 Task: Create a rule from the Routing list, Task moved to a section -> Set Priority in the project AgileInsight , set the section as Done clear the priority
Action: Mouse moved to (56, 256)
Screenshot: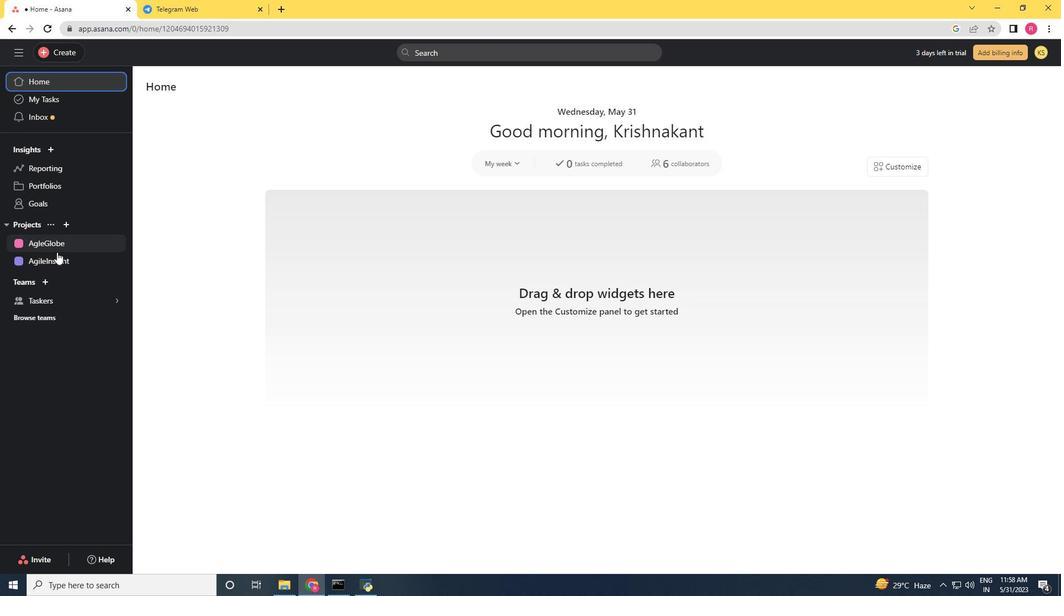 
Action: Mouse pressed left at (56, 256)
Screenshot: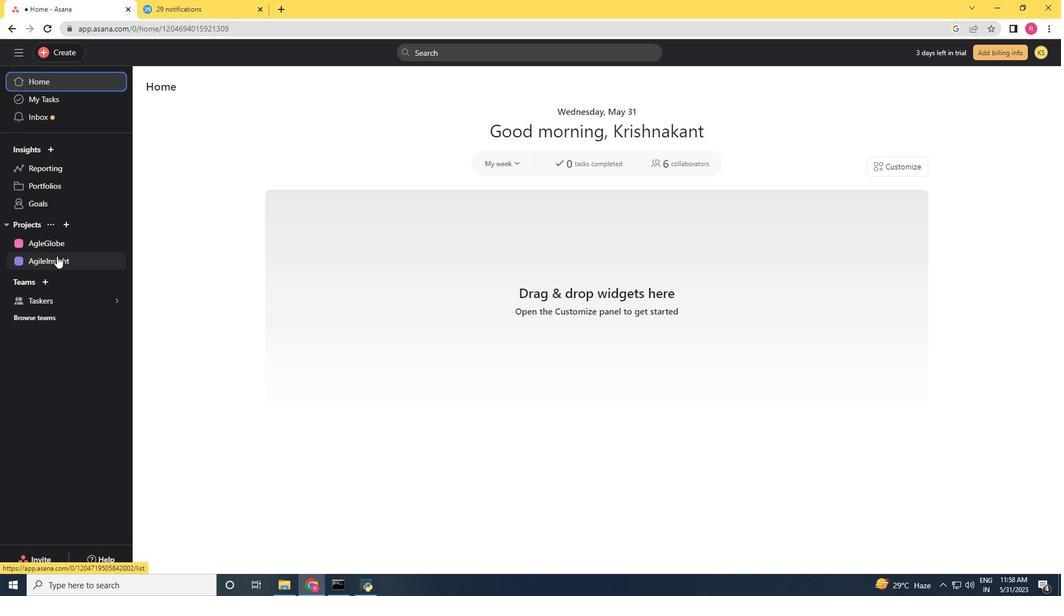 
Action: Mouse moved to (1004, 90)
Screenshot: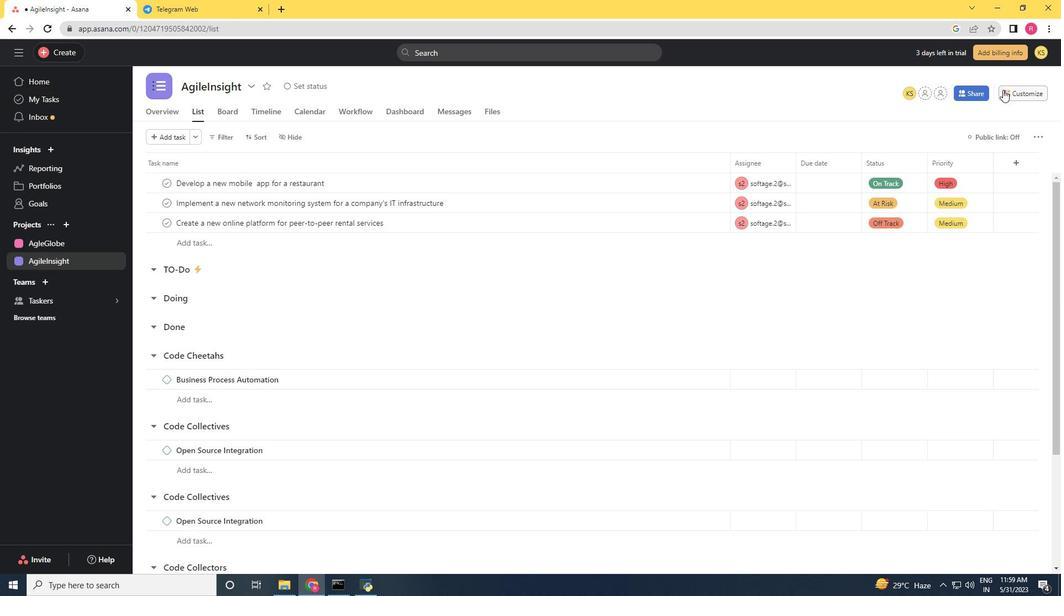 
Action: Mouse pressed left at (1004, 90)
Screenshot: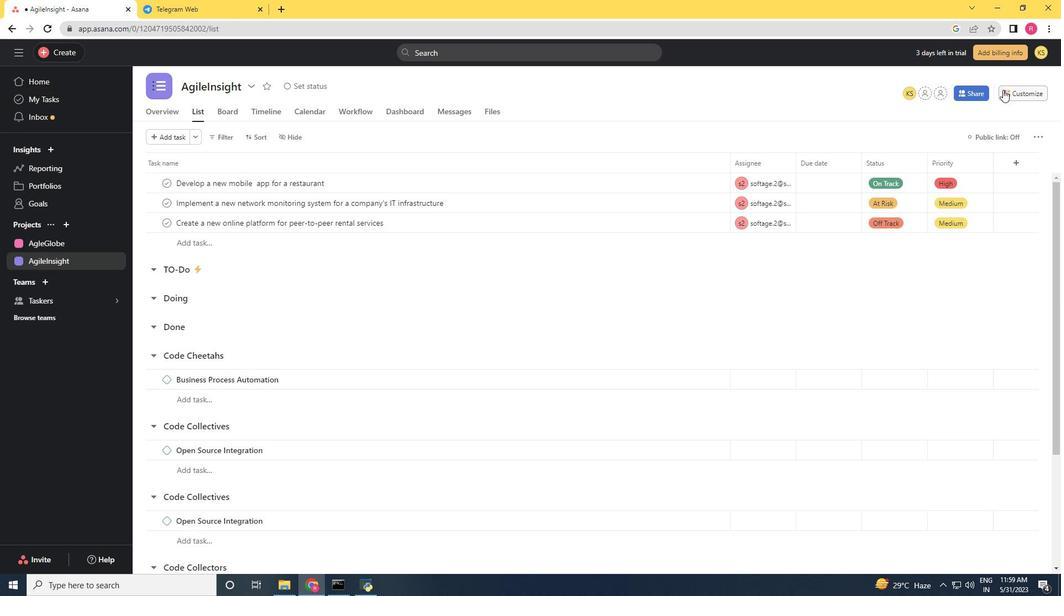 
Action: Mouse moved to (835, 241)
Screenshot: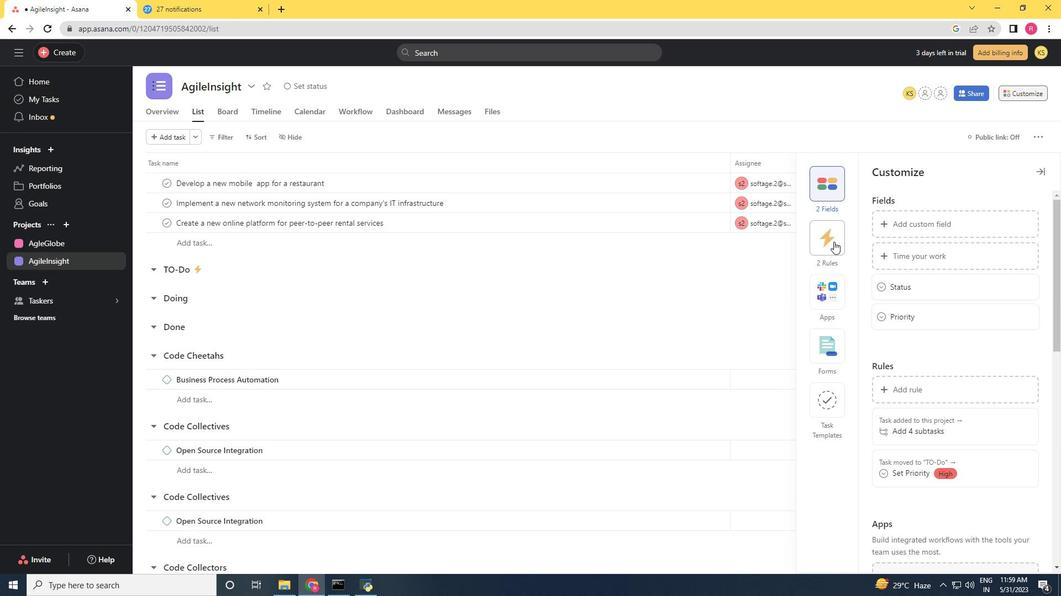 
Action: Mouse pressed left at (835, 241)
Screenshot: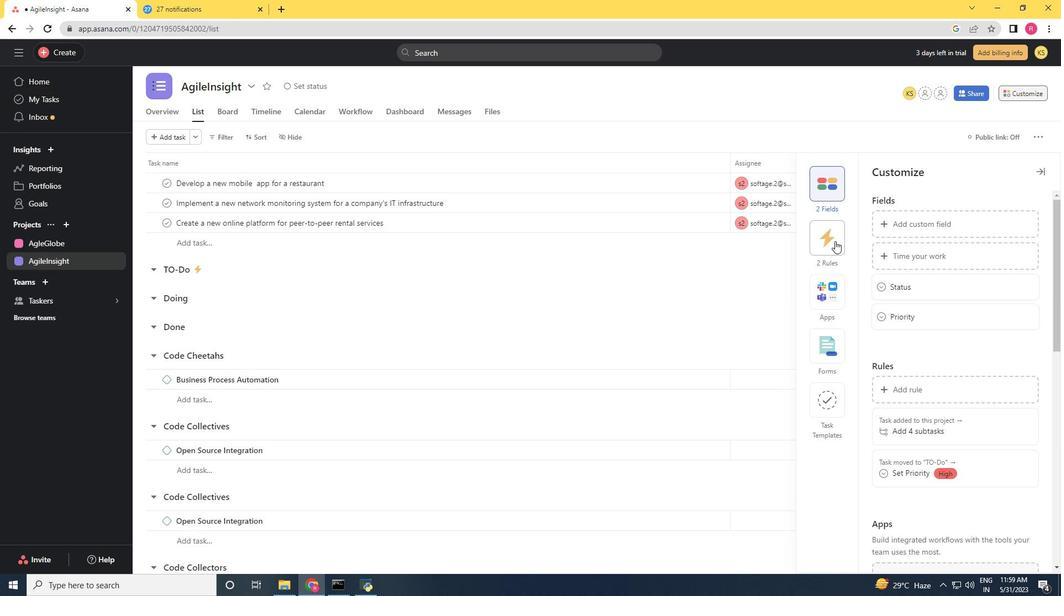 
Action: Mouse moved to (886, 223)
Screenshot: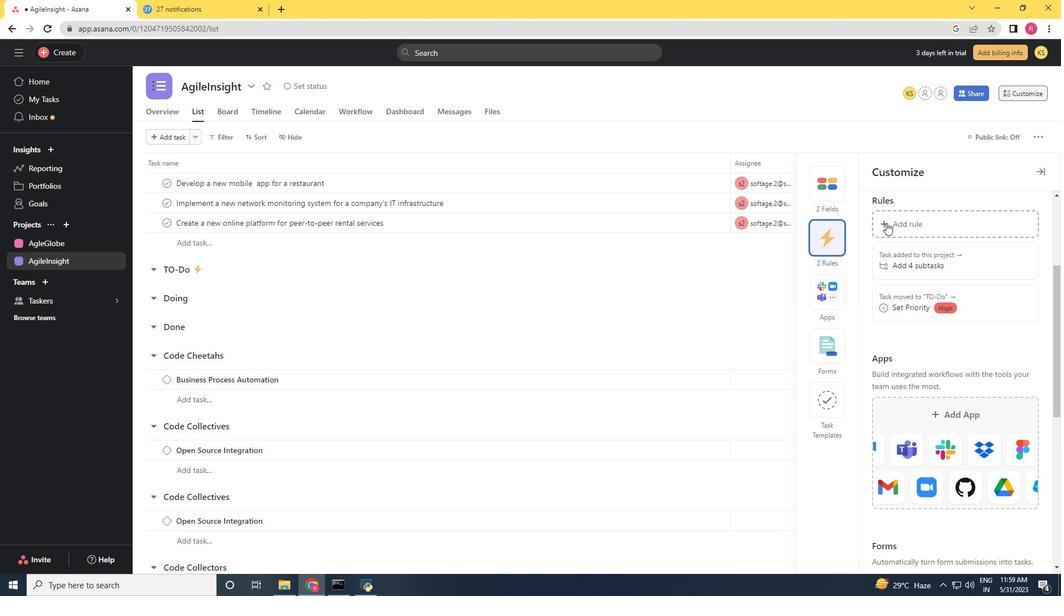 
Action: Mouse pressed left at (886, 223)
Screenshot: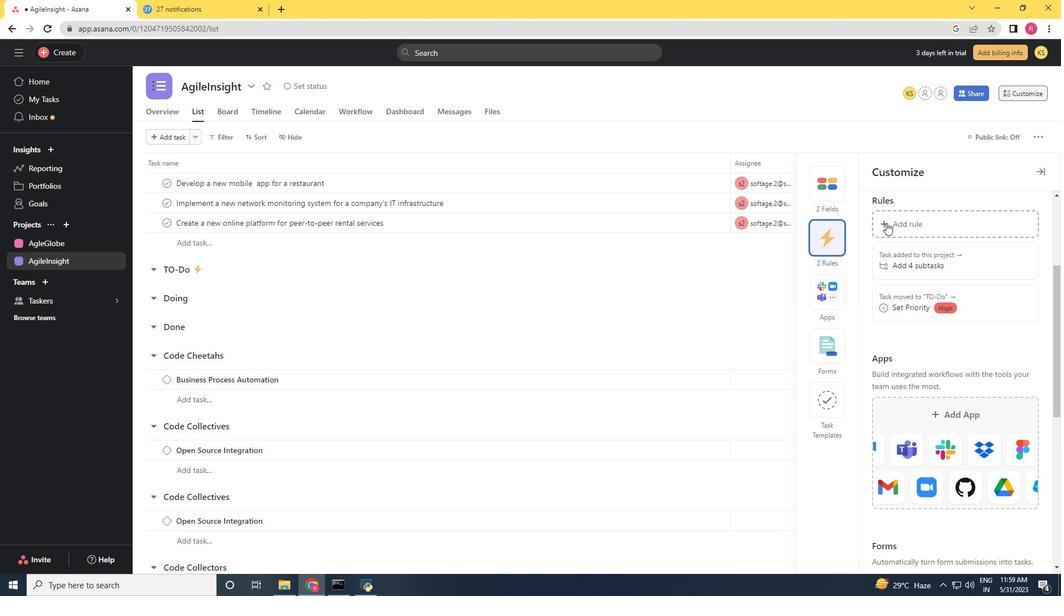 
Action: Mouse moved to (238, 143)
Screenshot: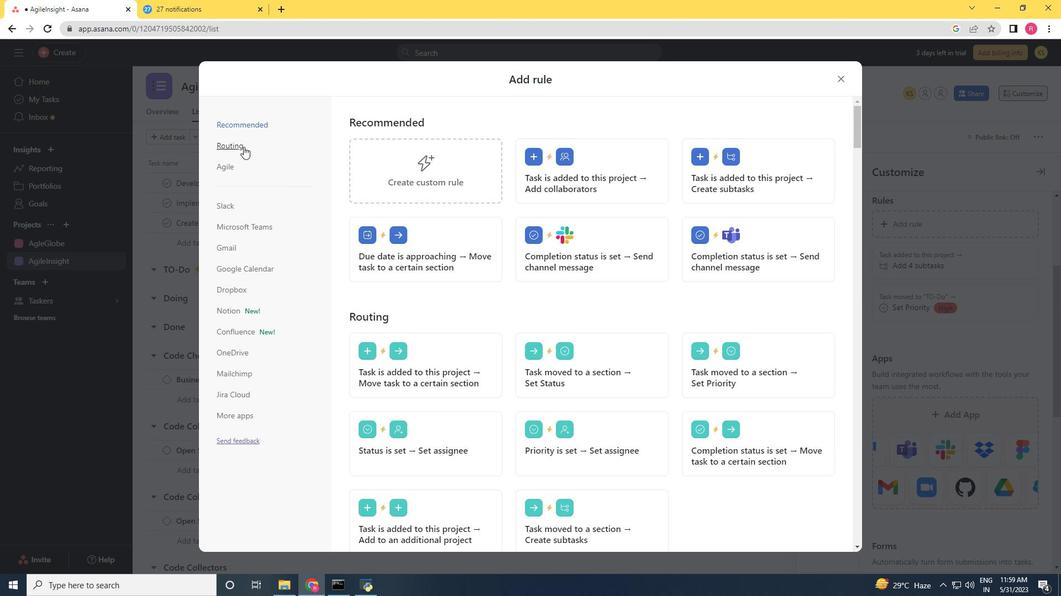 
Action: Mouse pressed left at (238, 143)
Screenshot: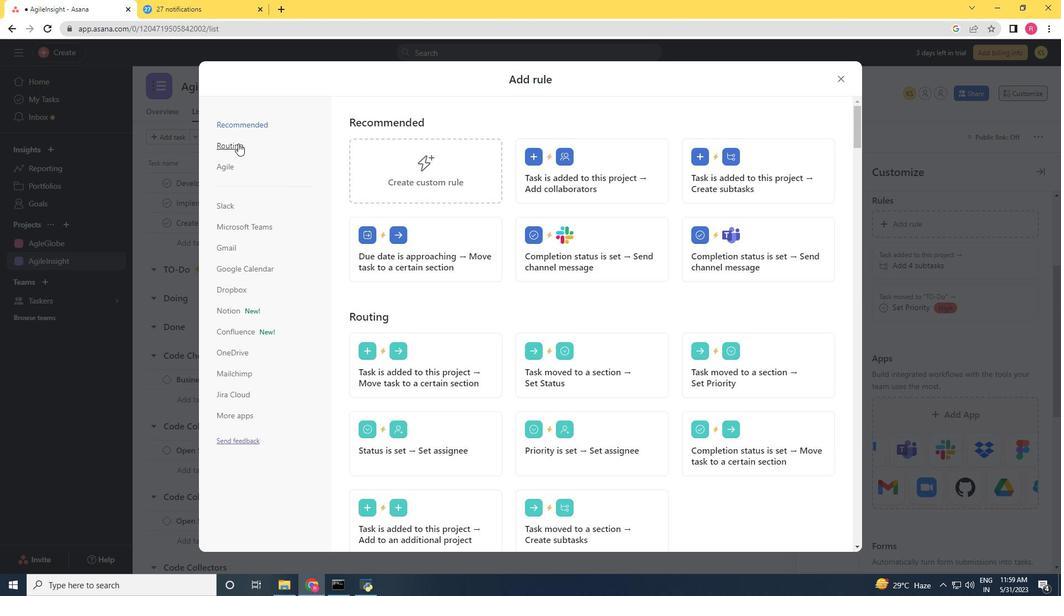 
Action: Mouse moved to (724, 178)
Screenshot: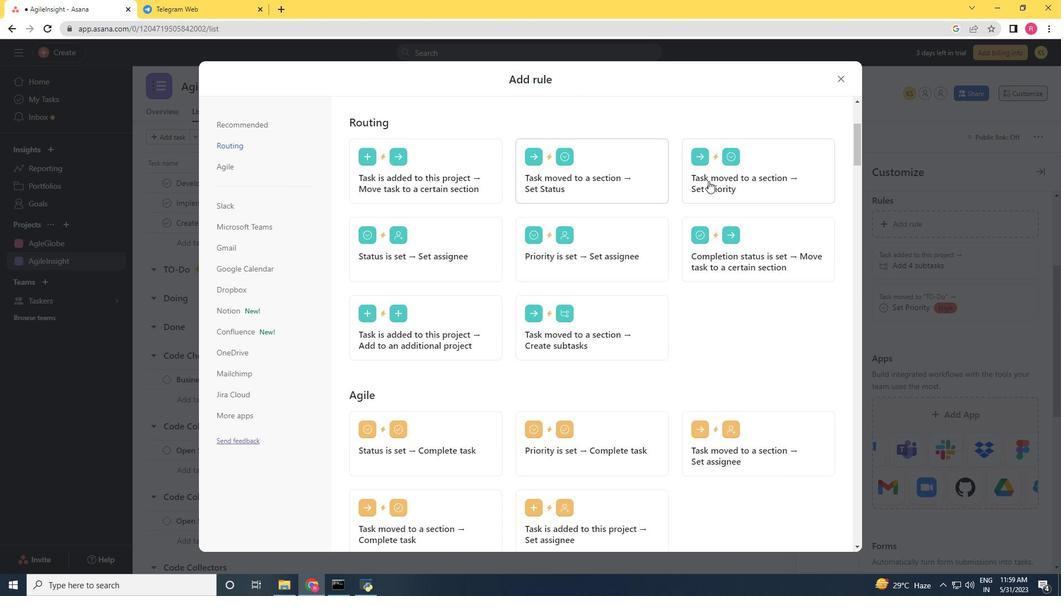 
Action: Mouse pressed left at (724, 178)
Screenshot: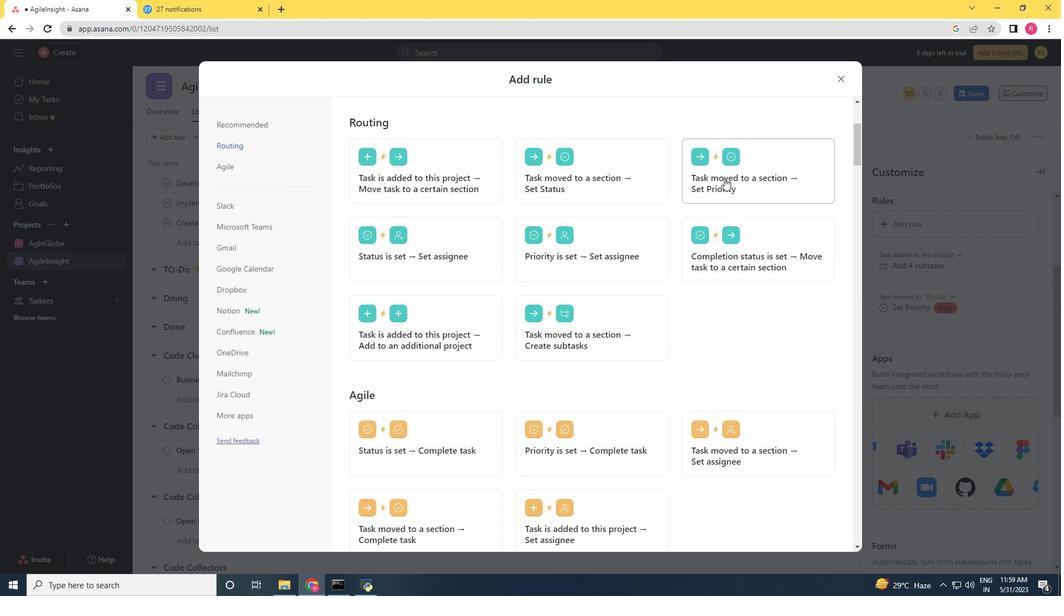 
Action: Mouse moved to (438, 298)
Screenshot: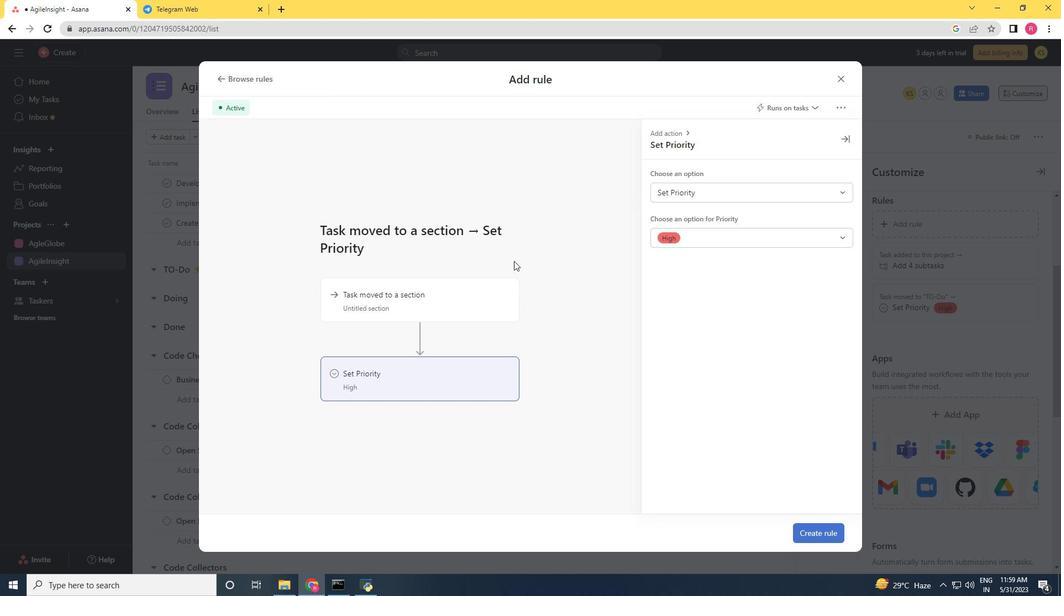 
Action: Mouse pressed left at (438, 298)
Screenshot: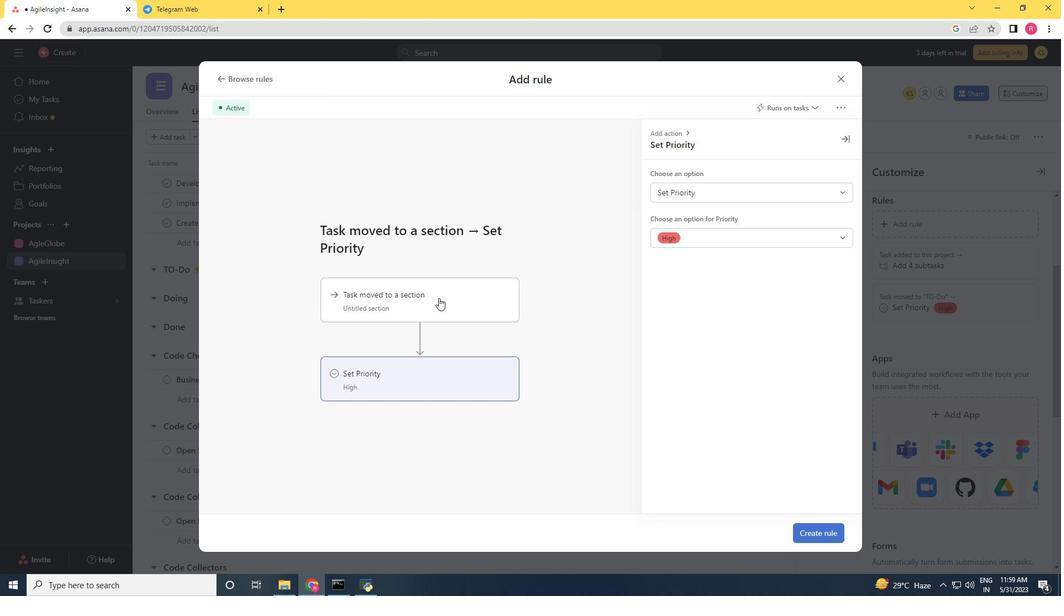 
Action: Mouse moved to (715, 189)
Screenshot: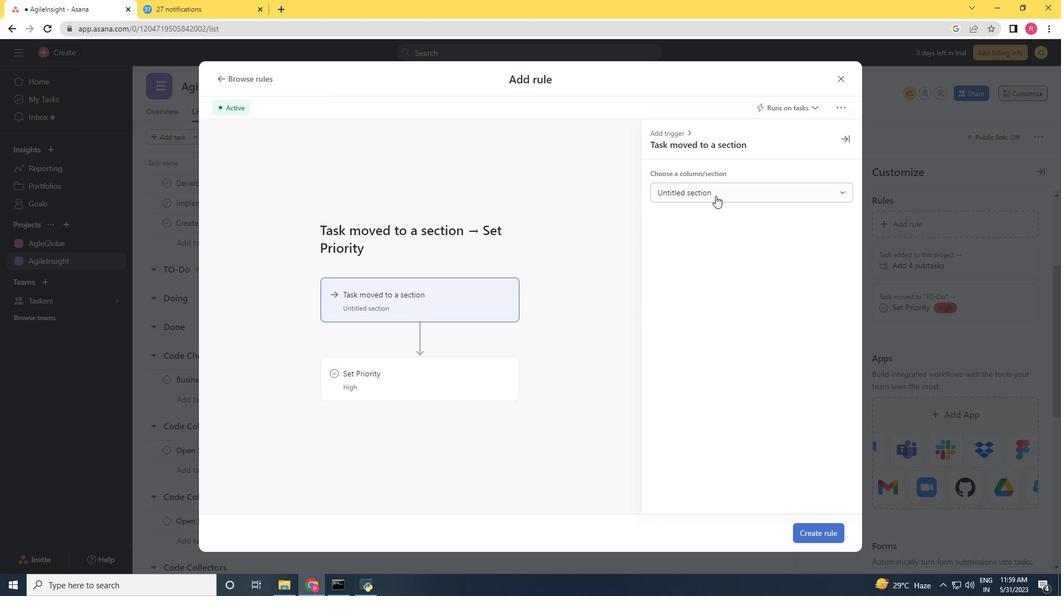 
Action: Mouse pressed left at (715, 189)
Screenshot: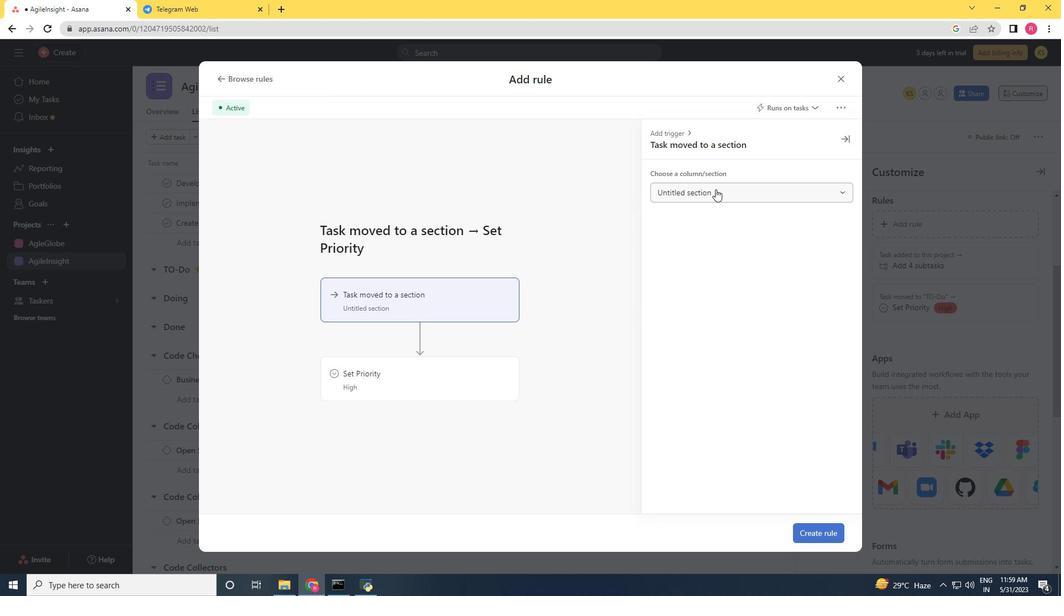 
Action: Mouse moved to (690, 275)
Screenshot: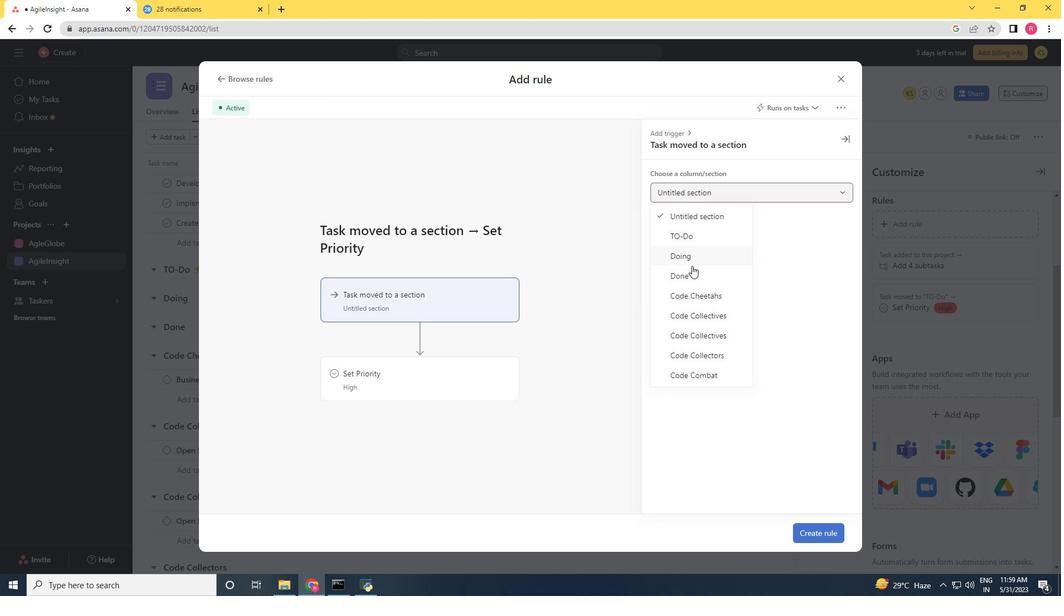 
Action: Mouse pressed left at (690, 275)
Screenshot: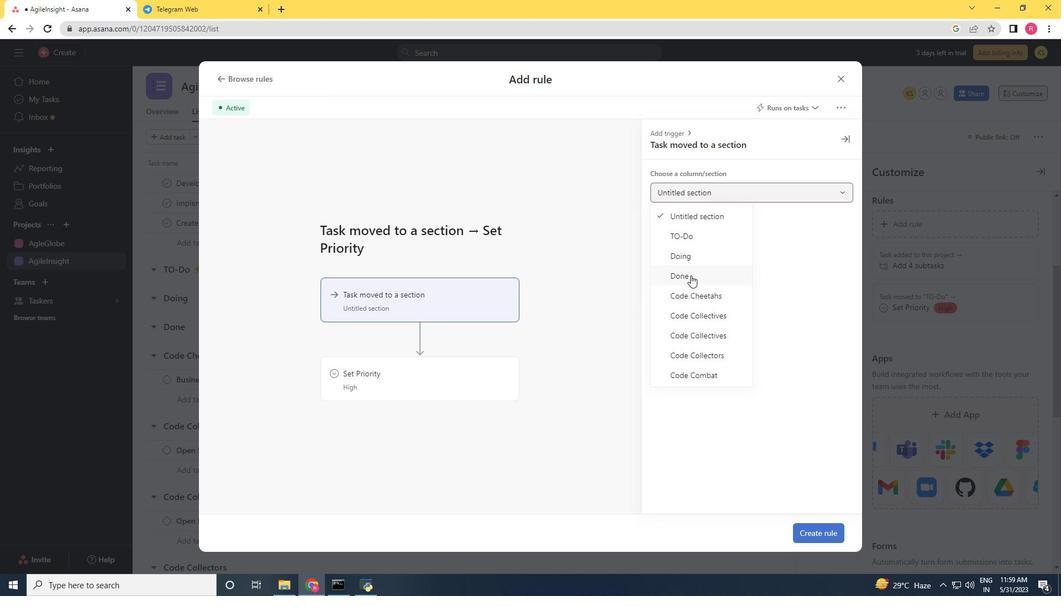 
Action: Mouse moved to (431, 396)
Screenshot: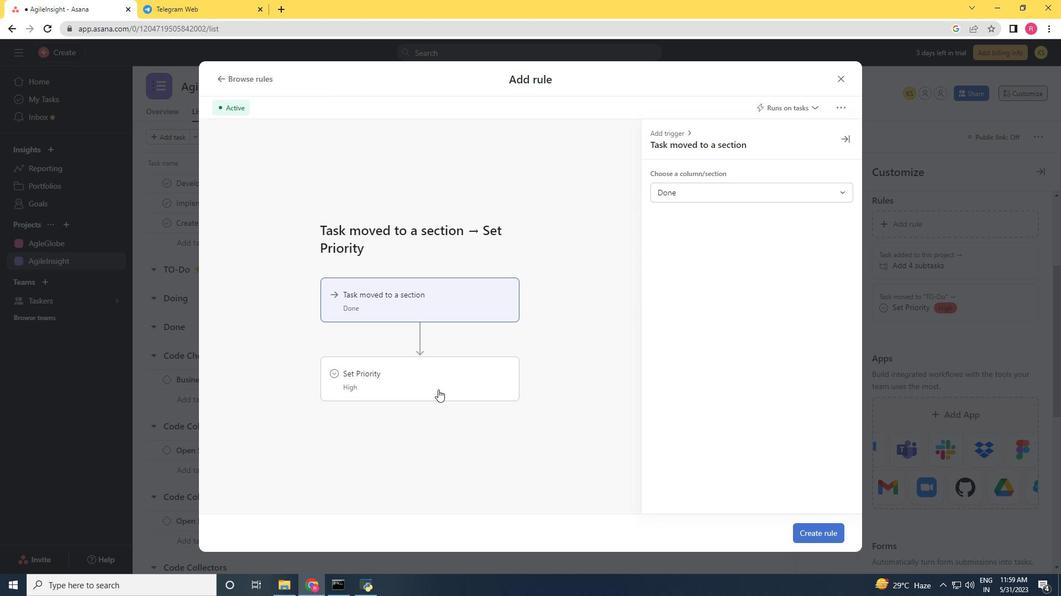 
Action: Mouse pressed left at (431, 396)
Screenshot: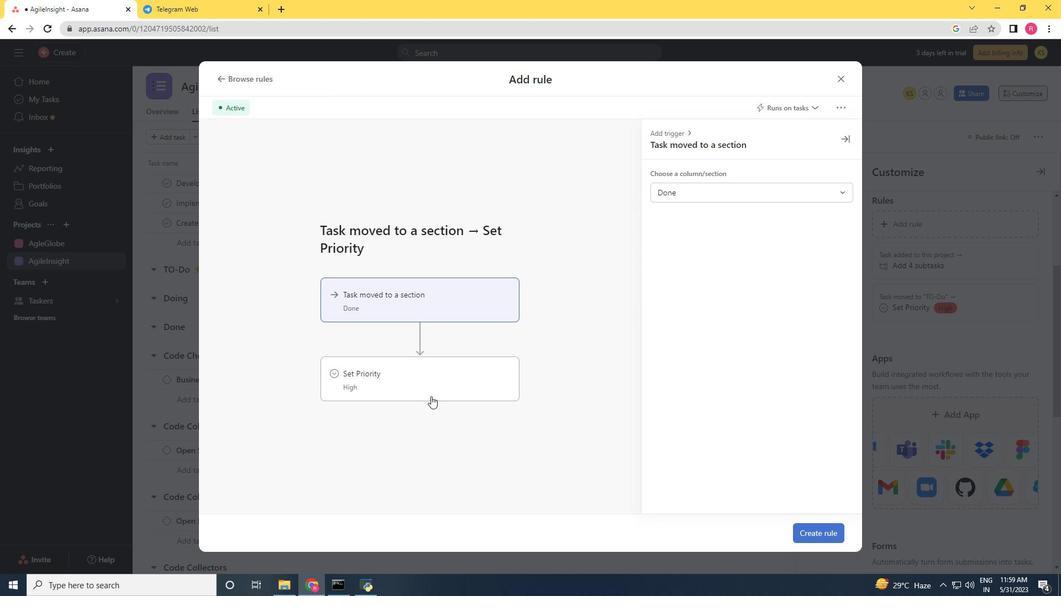 
Action: Mouse moved to (725, 194)
Screenshot: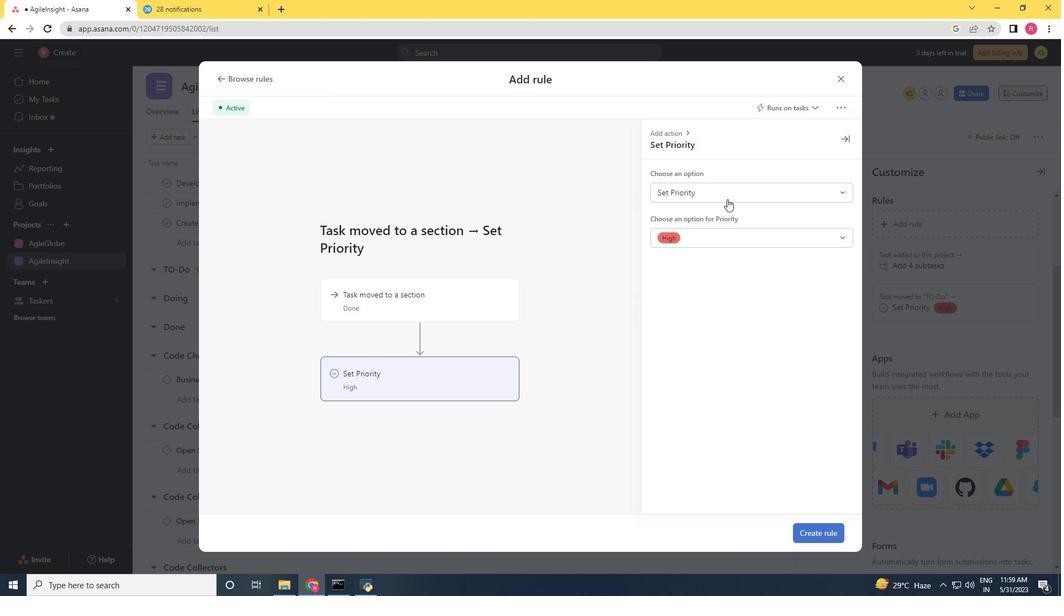 
Action: Mouse pressed left at (725, 194)
Screenshot: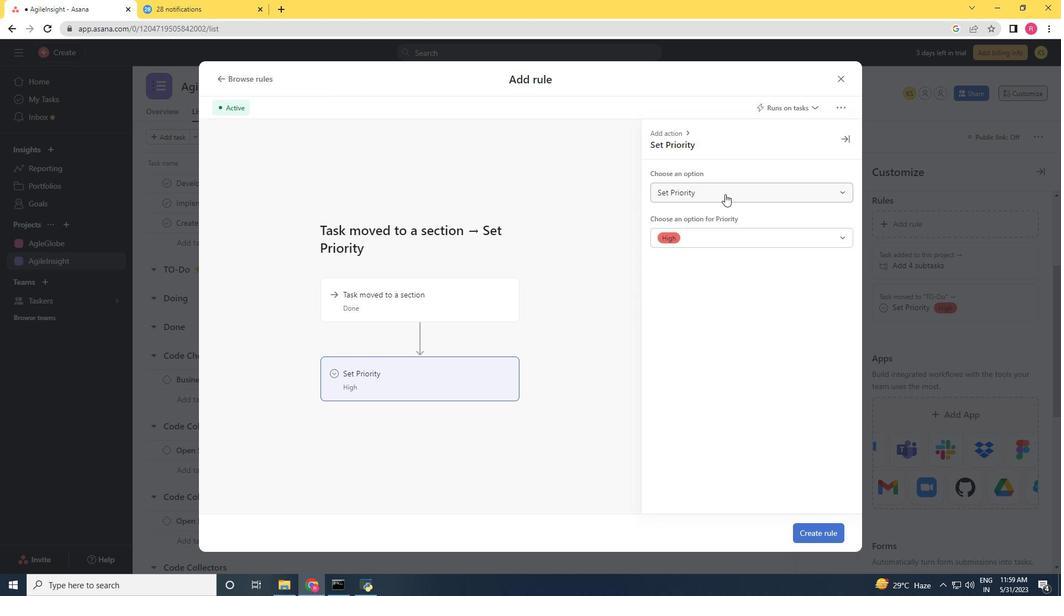 
Action: Mouse moved to (716, 234)
Screenshot: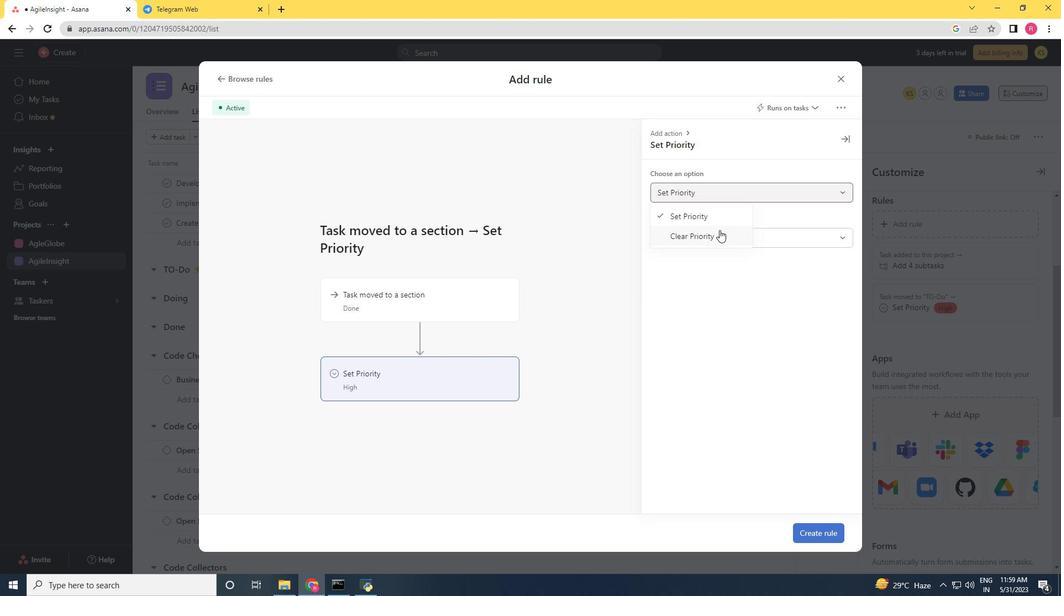 
Action: Mouse pressed left at (716, 234)
Screenshot: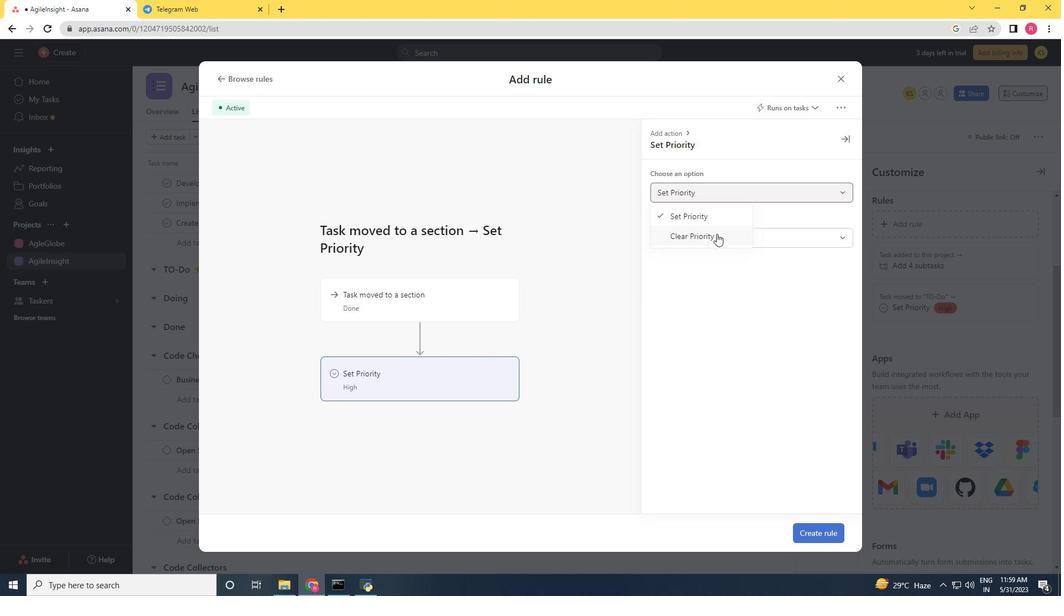 
Action: Mouse moved to (805, 533)
Screenshot: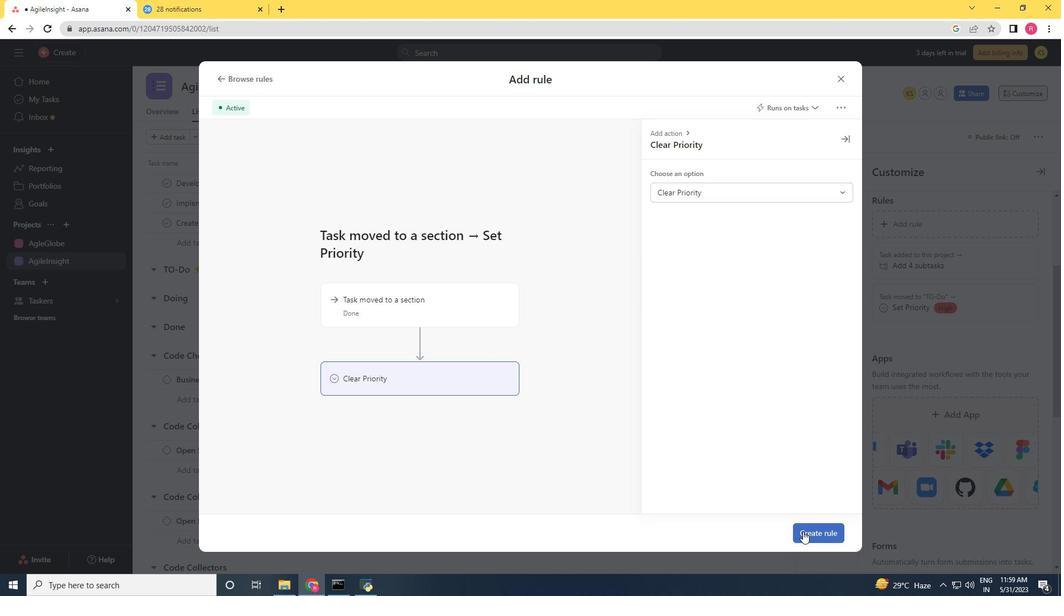
Action: Mouse pressed left at (805, 533)
Screenshot: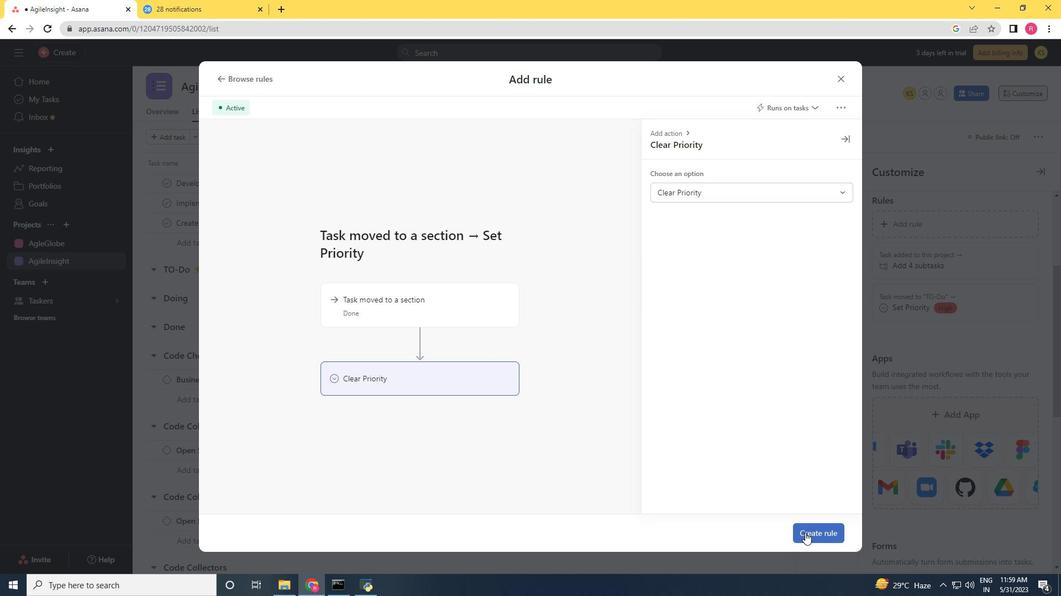 
